 Task: Select the mode "Snapshot" in lighthouse tab.
Action: Mouse moved to (1093, 35)
Screenshot: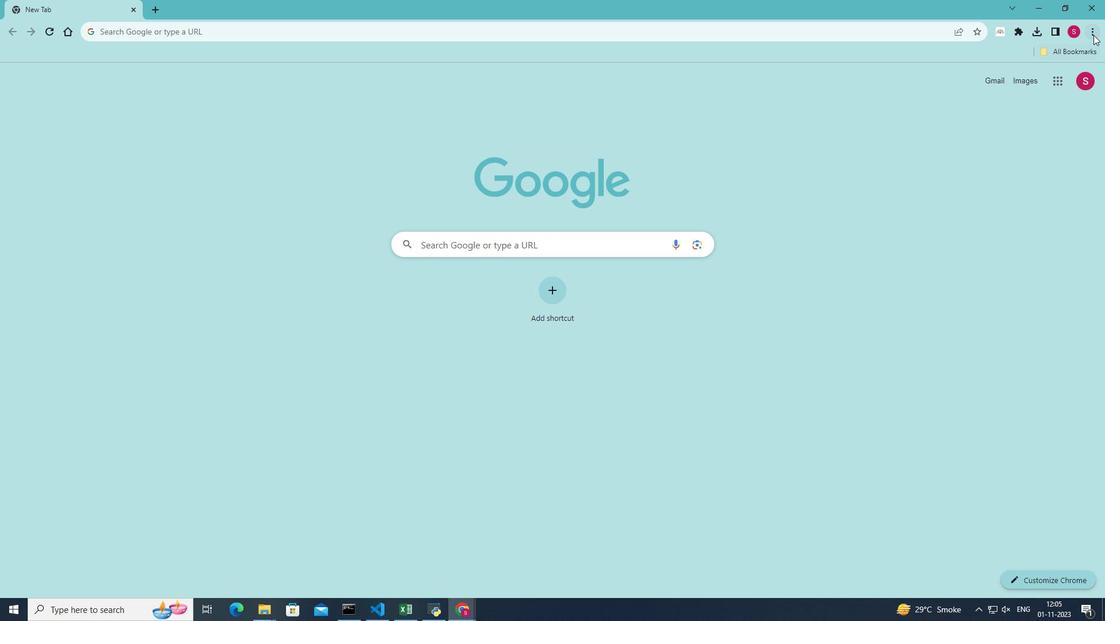 
Action: Mouse pressed left at (1093, 35)
Screenshot: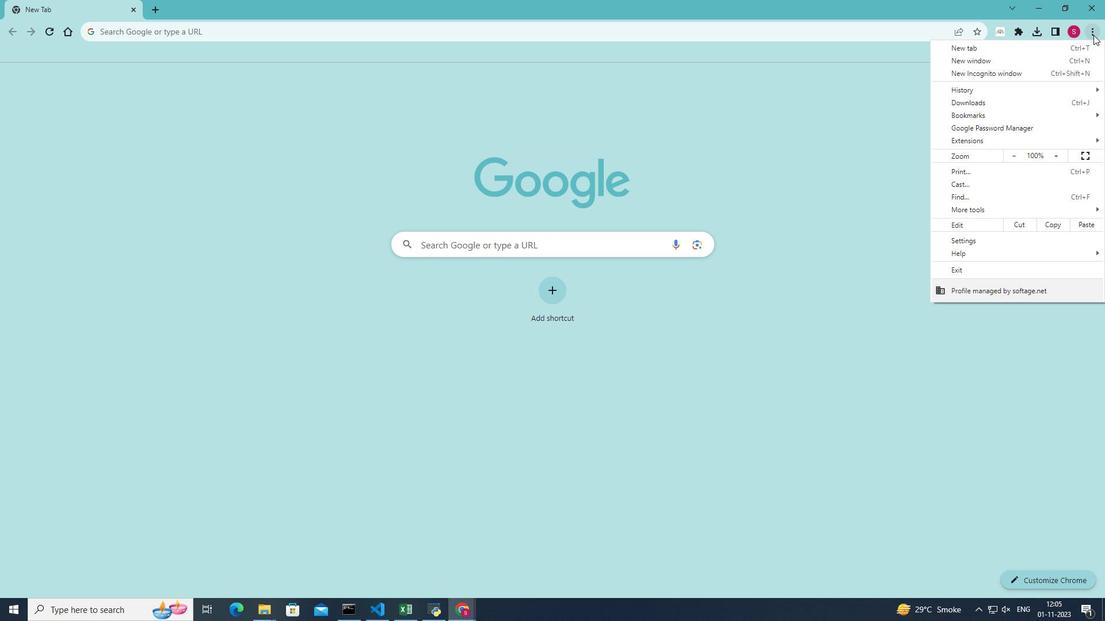 
Action: Mouse moved to (985, 208)
Screenshot: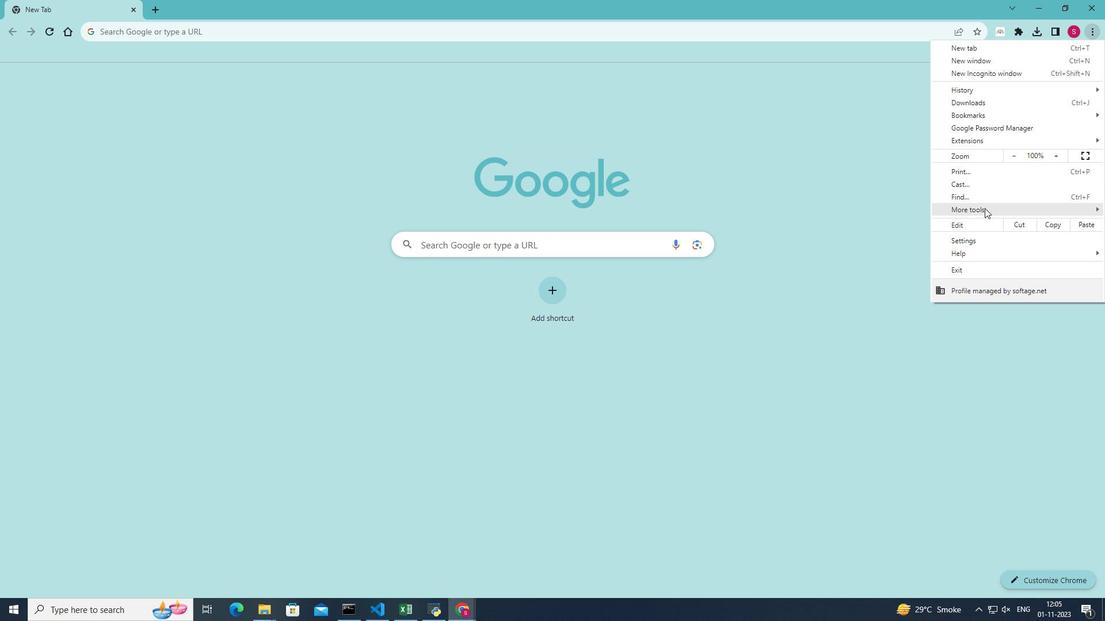 
Action: Mouse pressed left at (985, 208)
Screenshot: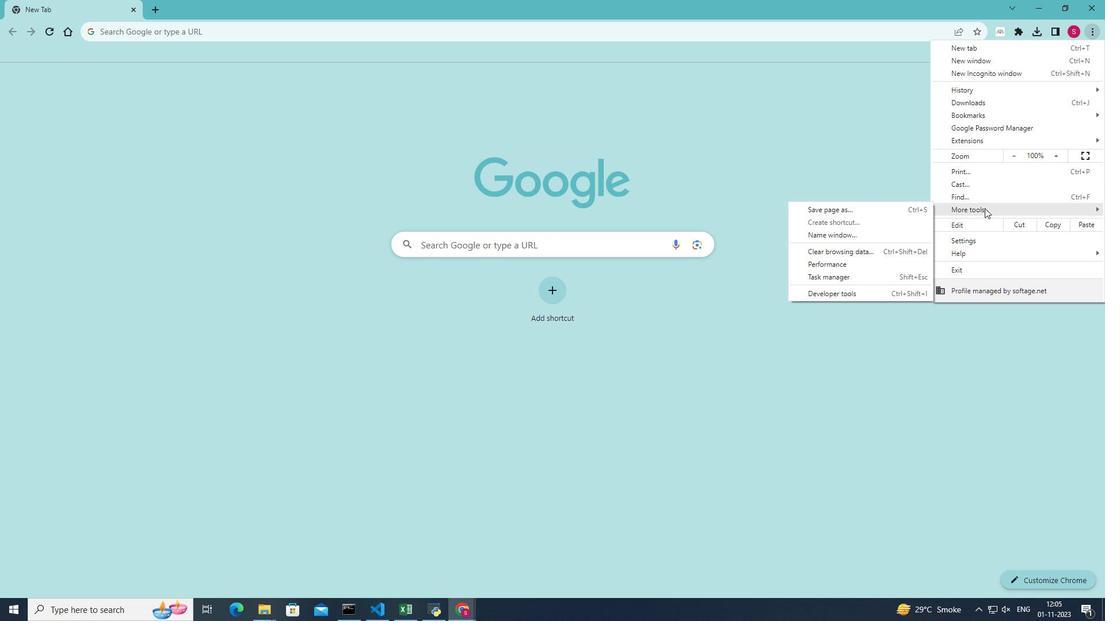 
Action: Mouse moved to (880, 294)
Screenshot: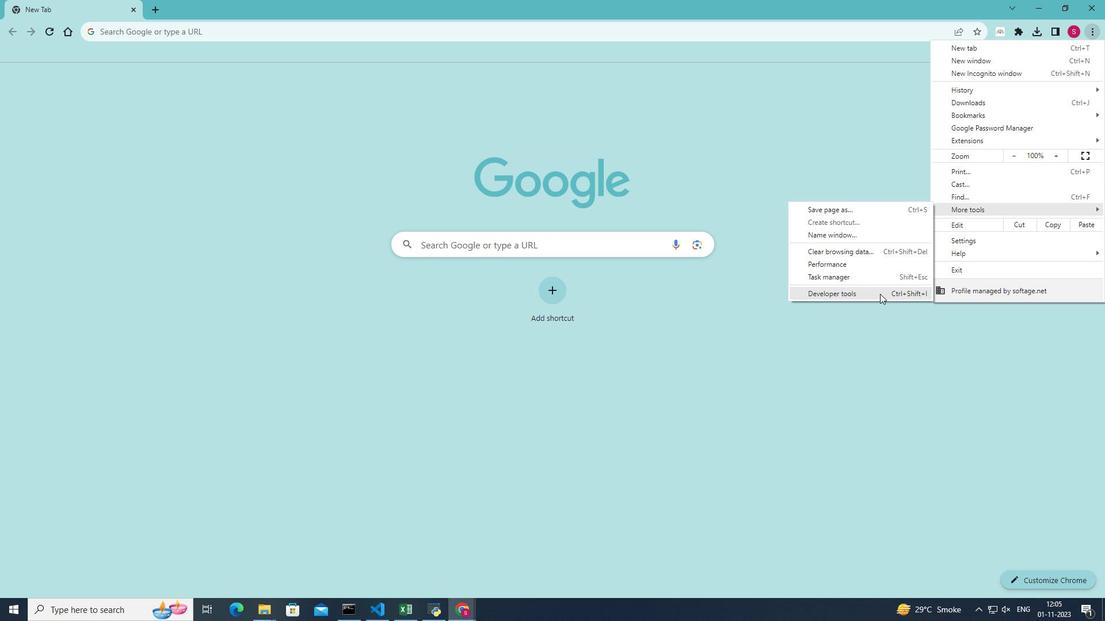 
Action: Mouse pressed left at (880, 294)
Screenshot: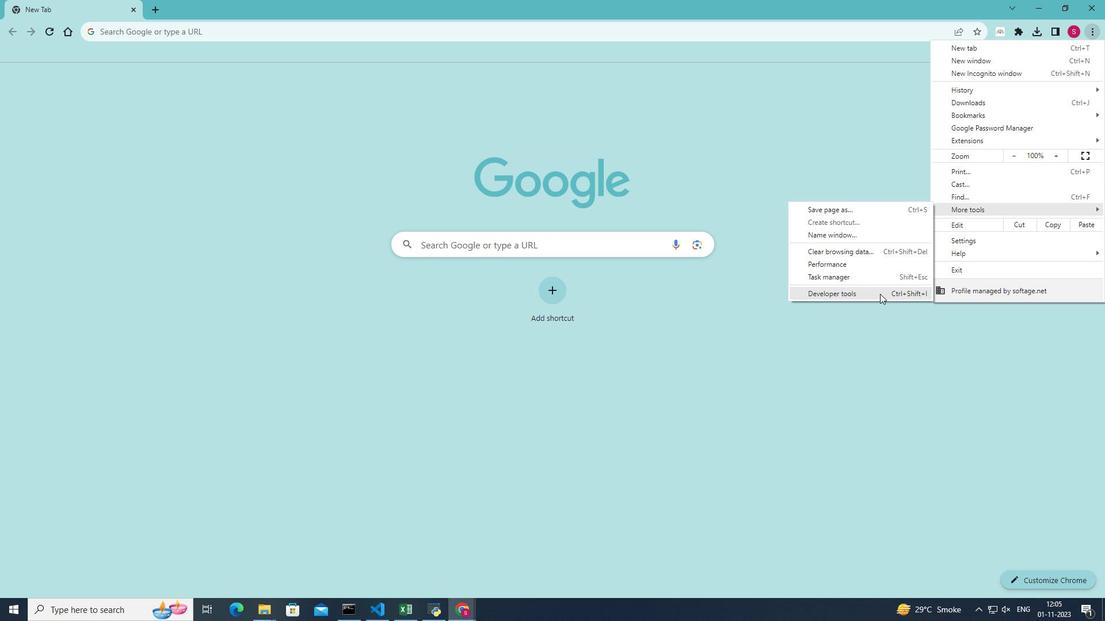 
Action: Mouse moved to (1024, 69)
Screenshot: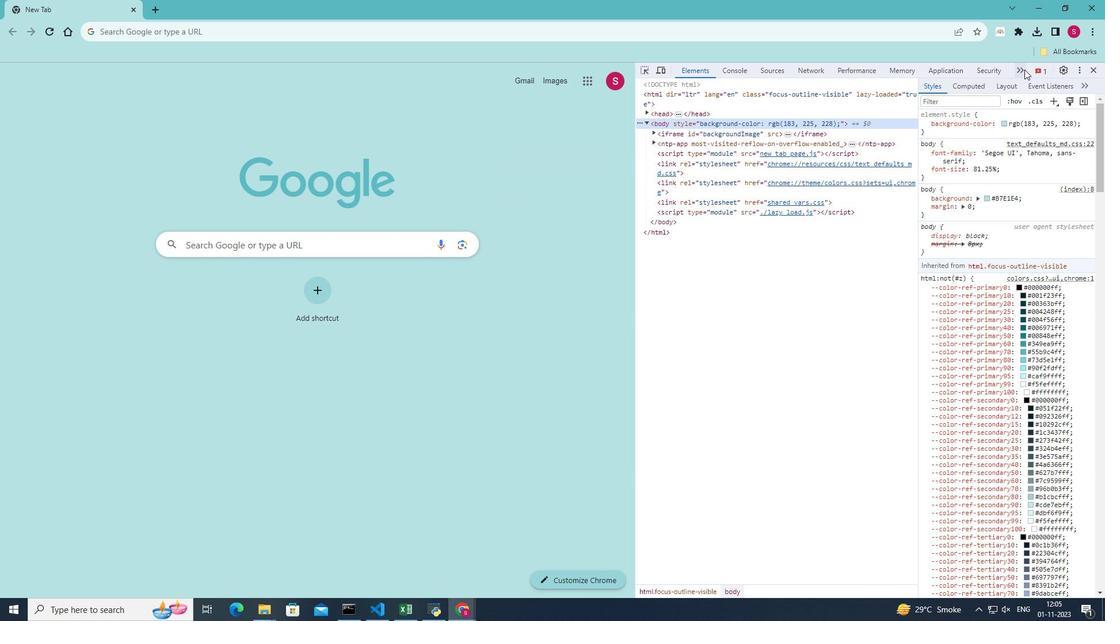 
Action: Mouse pressed left at (1024, 69)
Screenshot: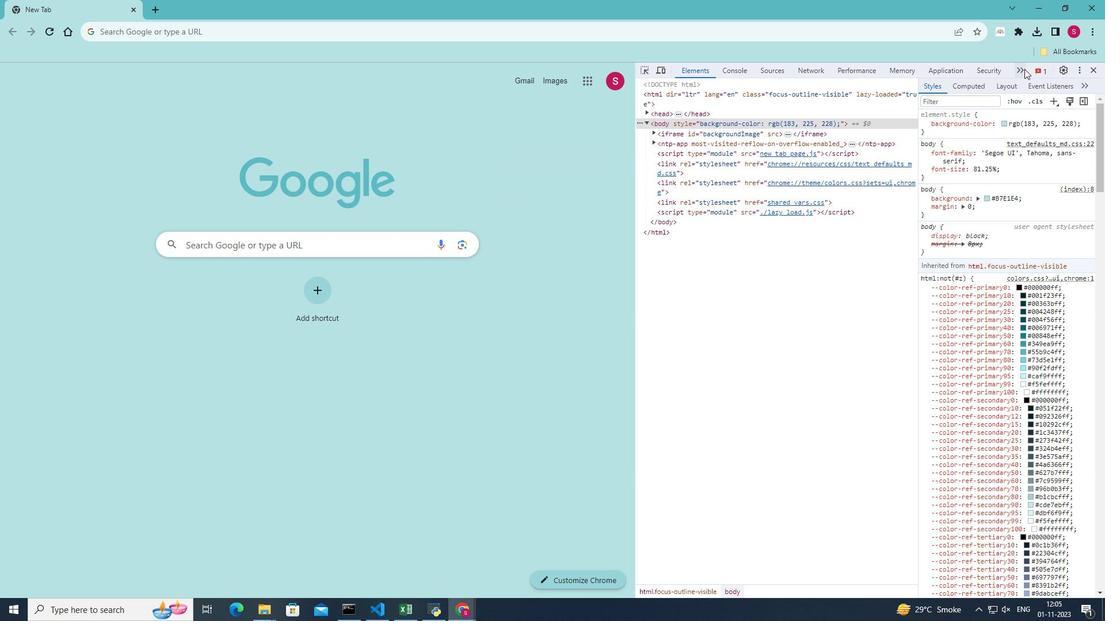 
Action: Mouse moved to (1043, 83)
Screenshot: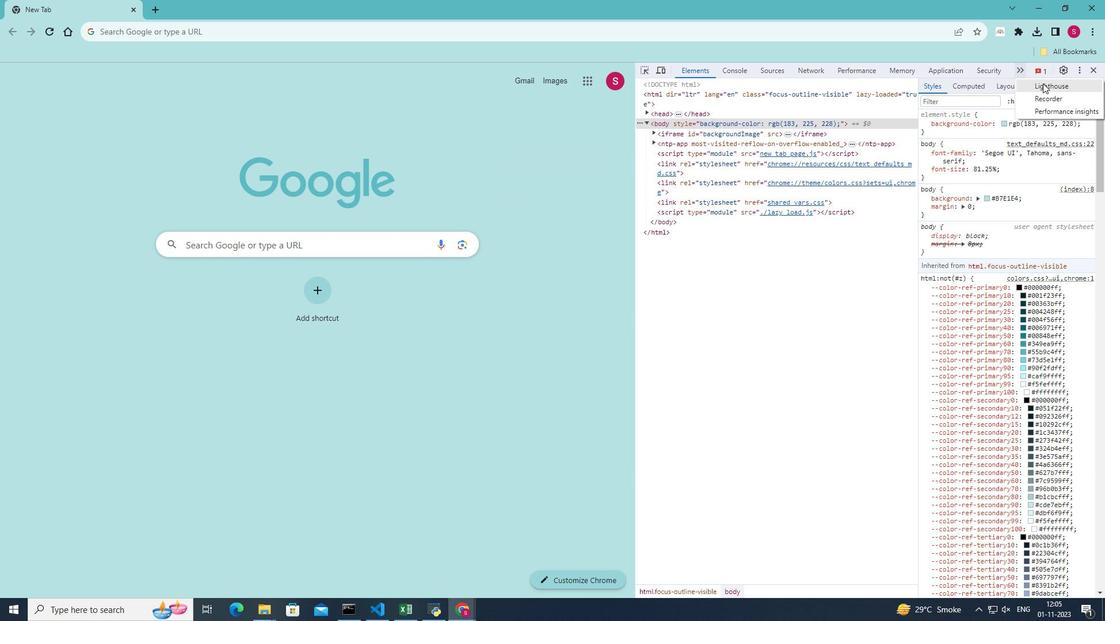 
Action: Mouse pressed left at (1043, 83)
Screenshot: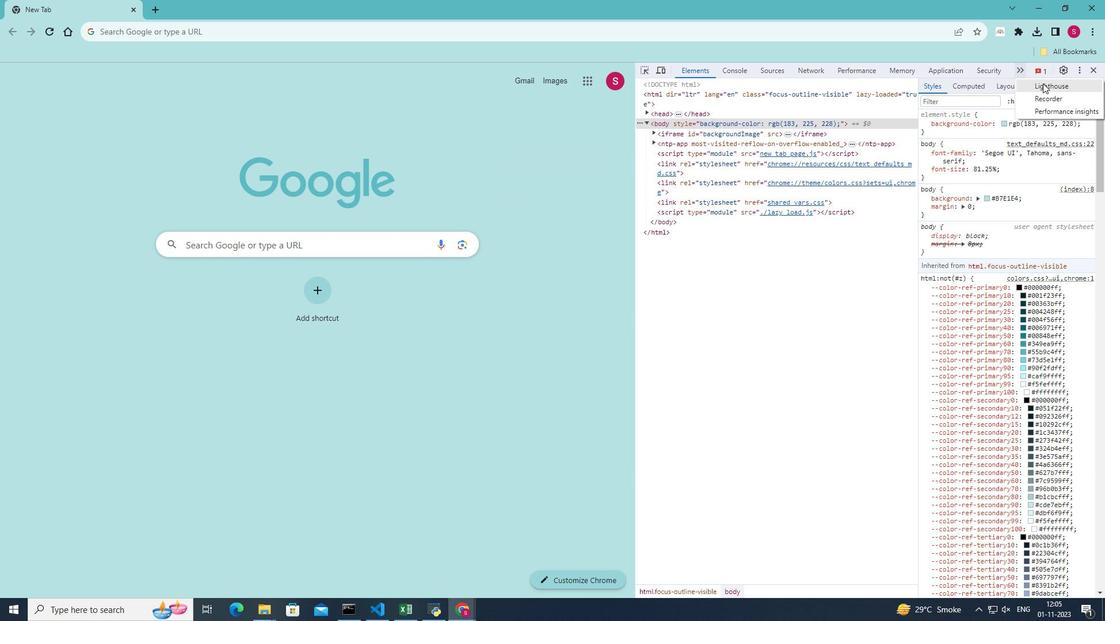 
Action: Mouse moved to (660, 216)
Screenshot: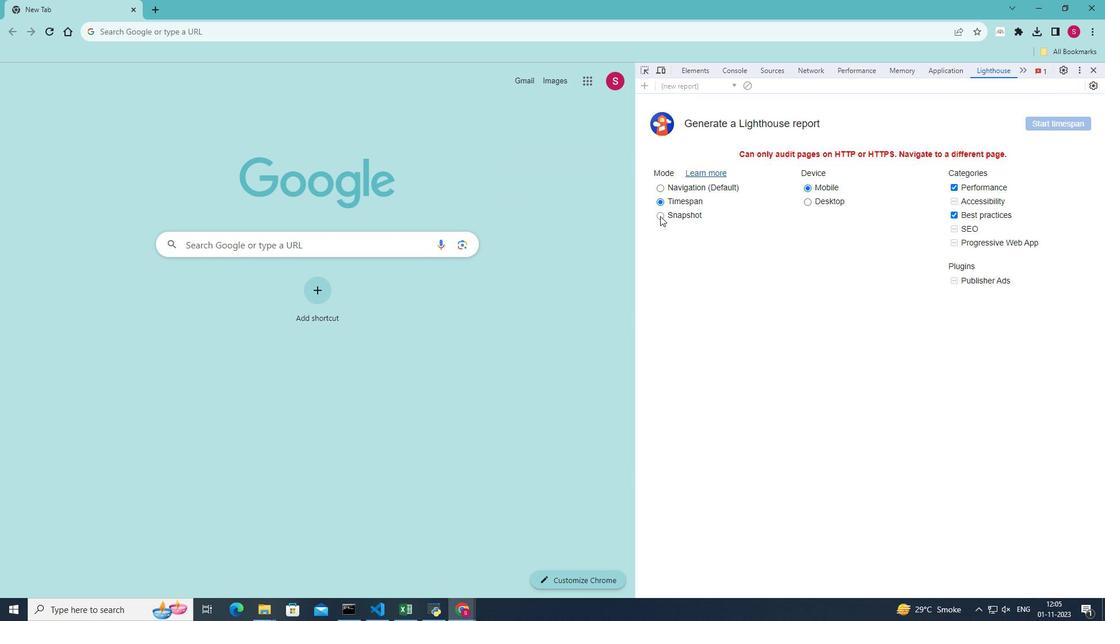 
Action: Mouse pressed left at (660, 216)
Screenshot: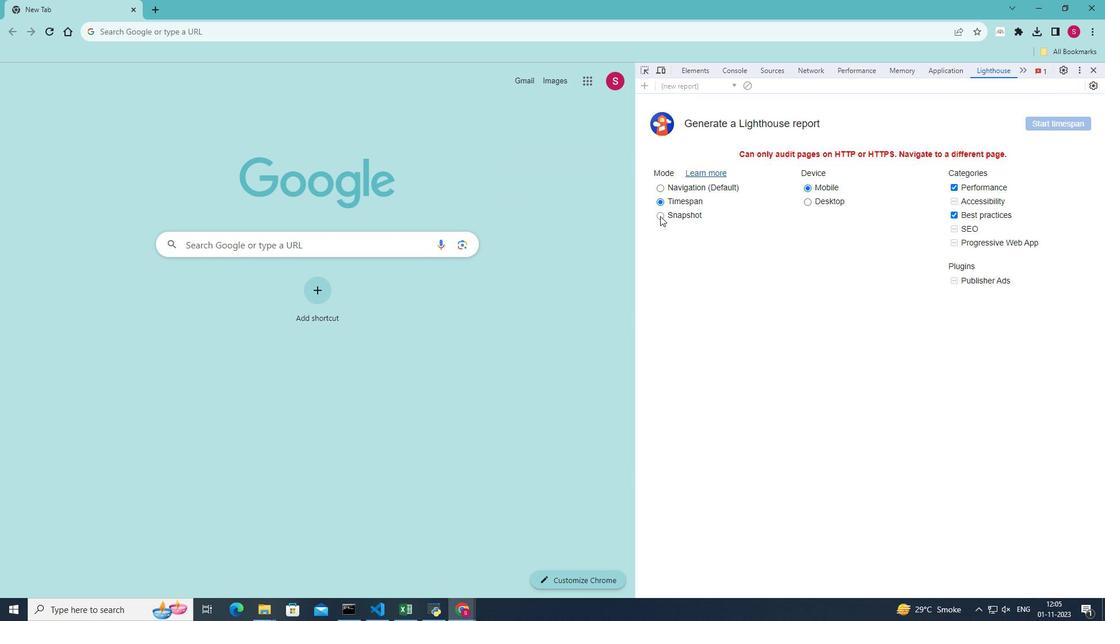 
Action: Mouse moved to (674, 256)
Screenshot: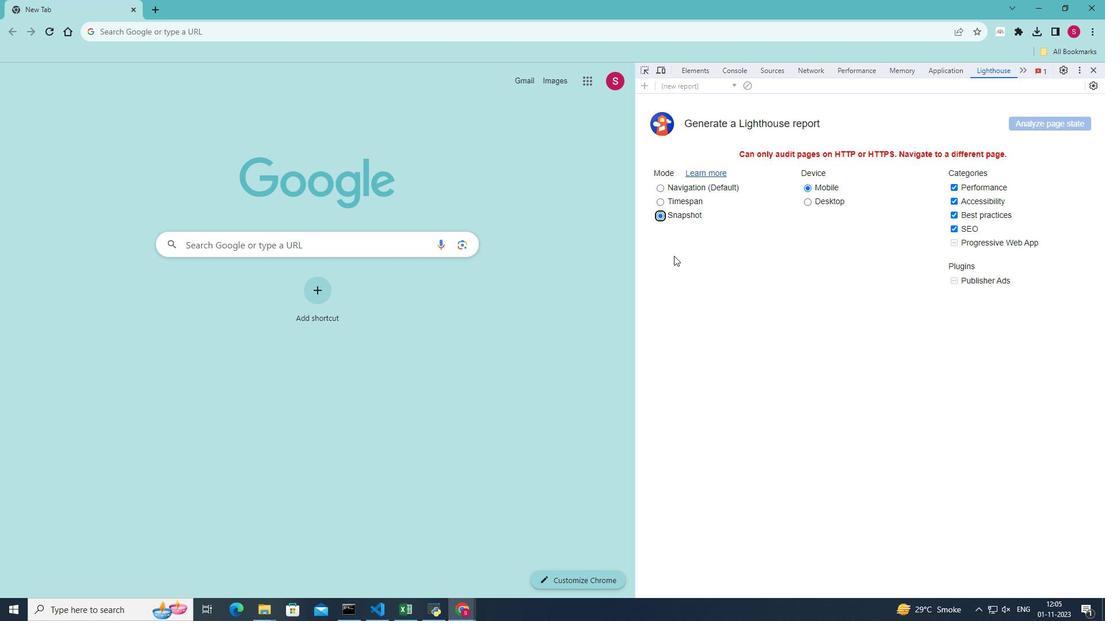 
